 Task: Add a member "in turn" to the cad.
Action: Mouse moved to (1220, 308)
Screenshot: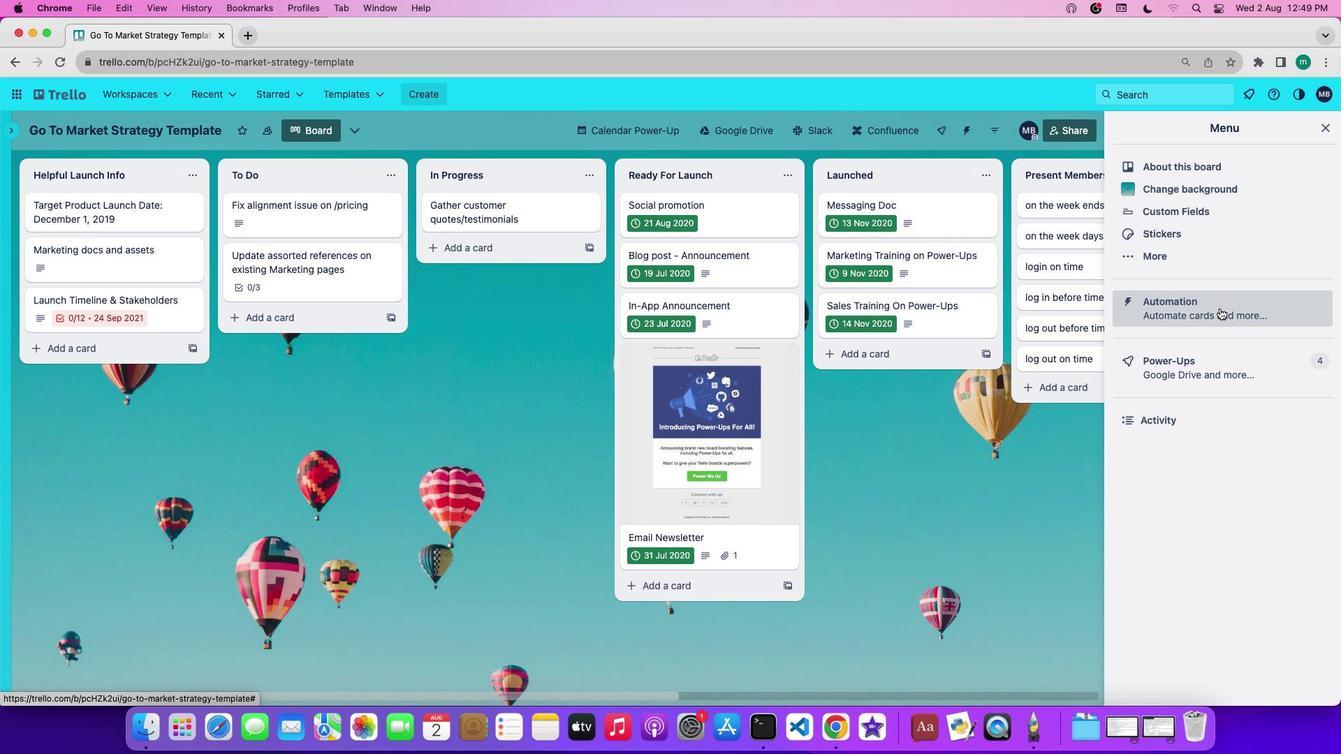 
Action: Mouse pressed left at (1220, 308)
Screenshot: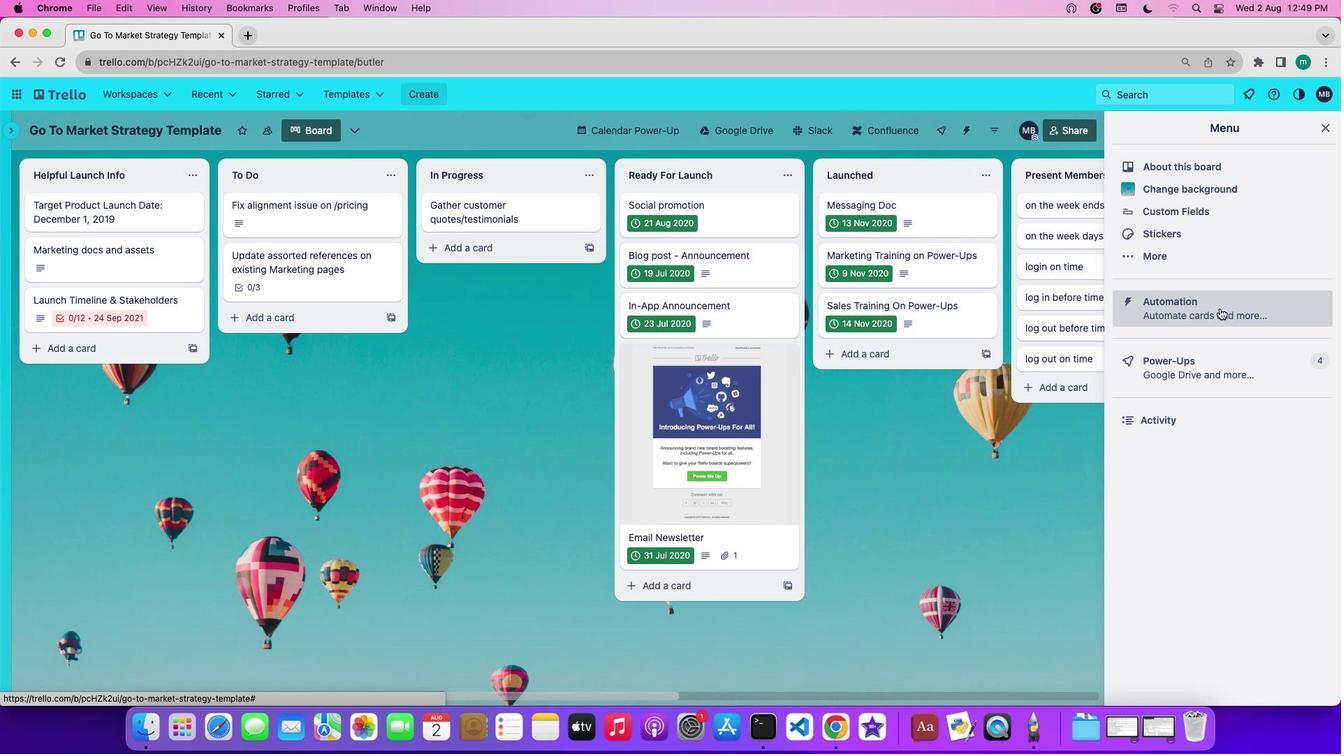 
Action: Mouse moved to (84, 359)
Screenshot: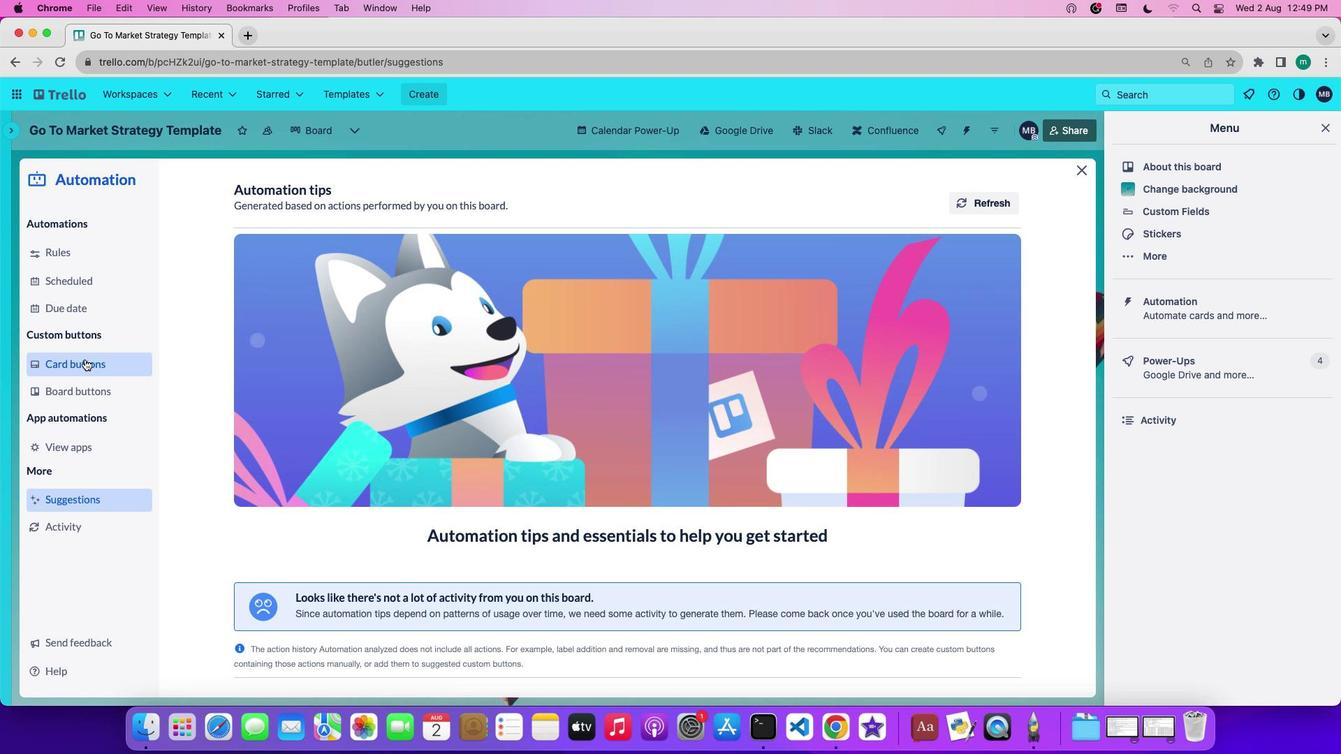 
Action: Mouse pressed left at (84, 359)
Screenshot: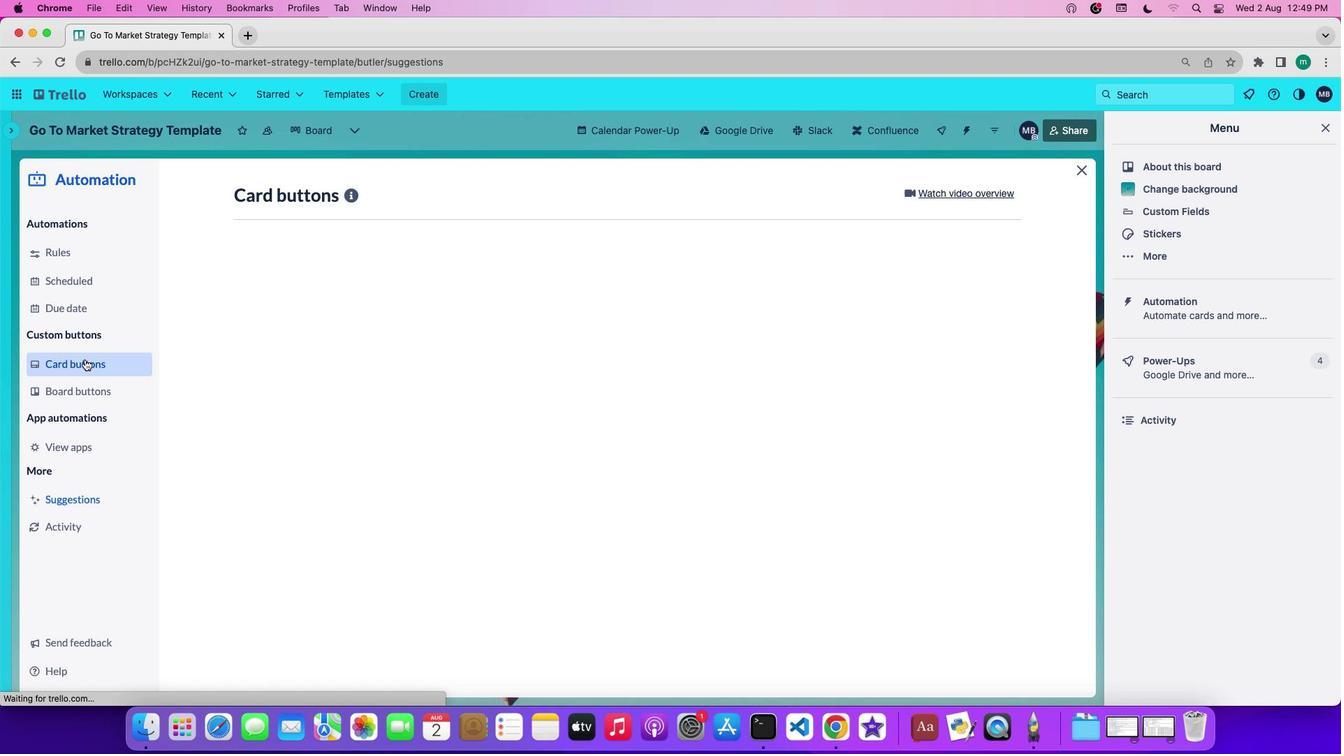 
Action: Mouse moved to (282, 490)
Screenshot: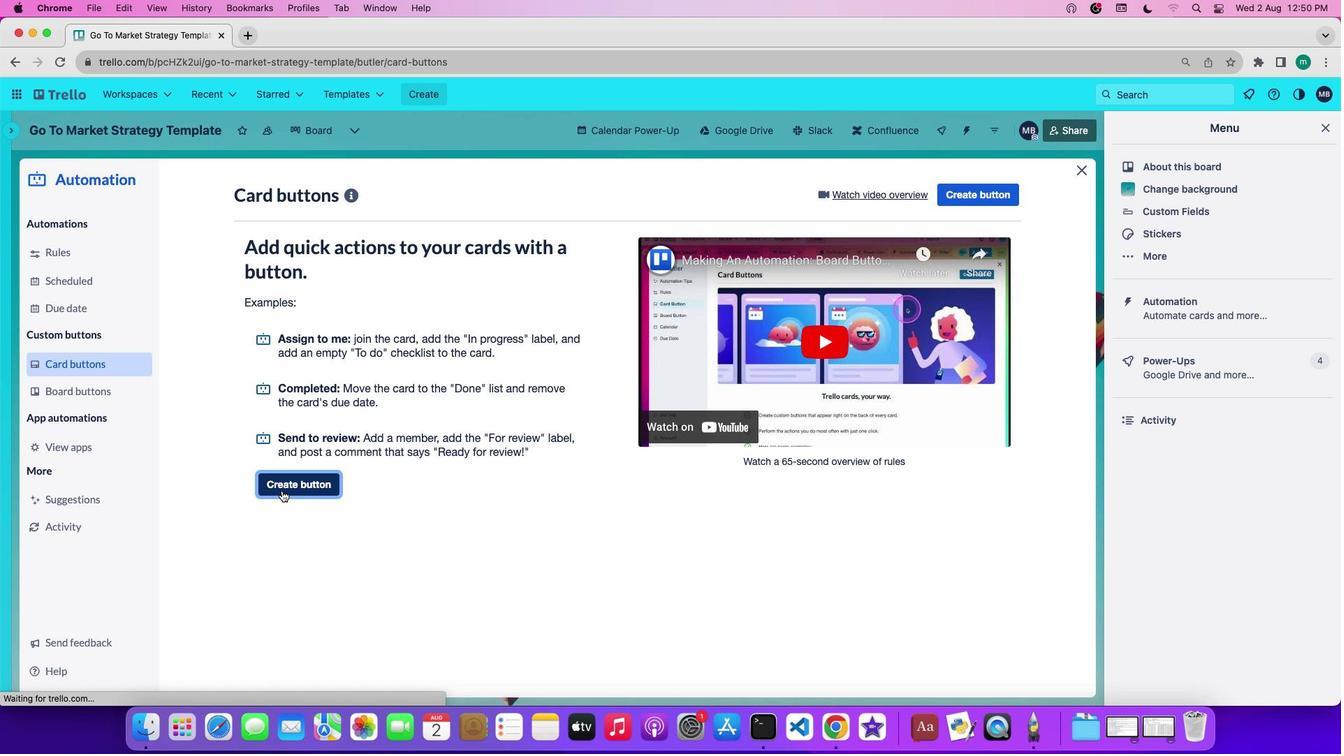 
Action: Mouse pressed left at (282, 490)
Screenshot: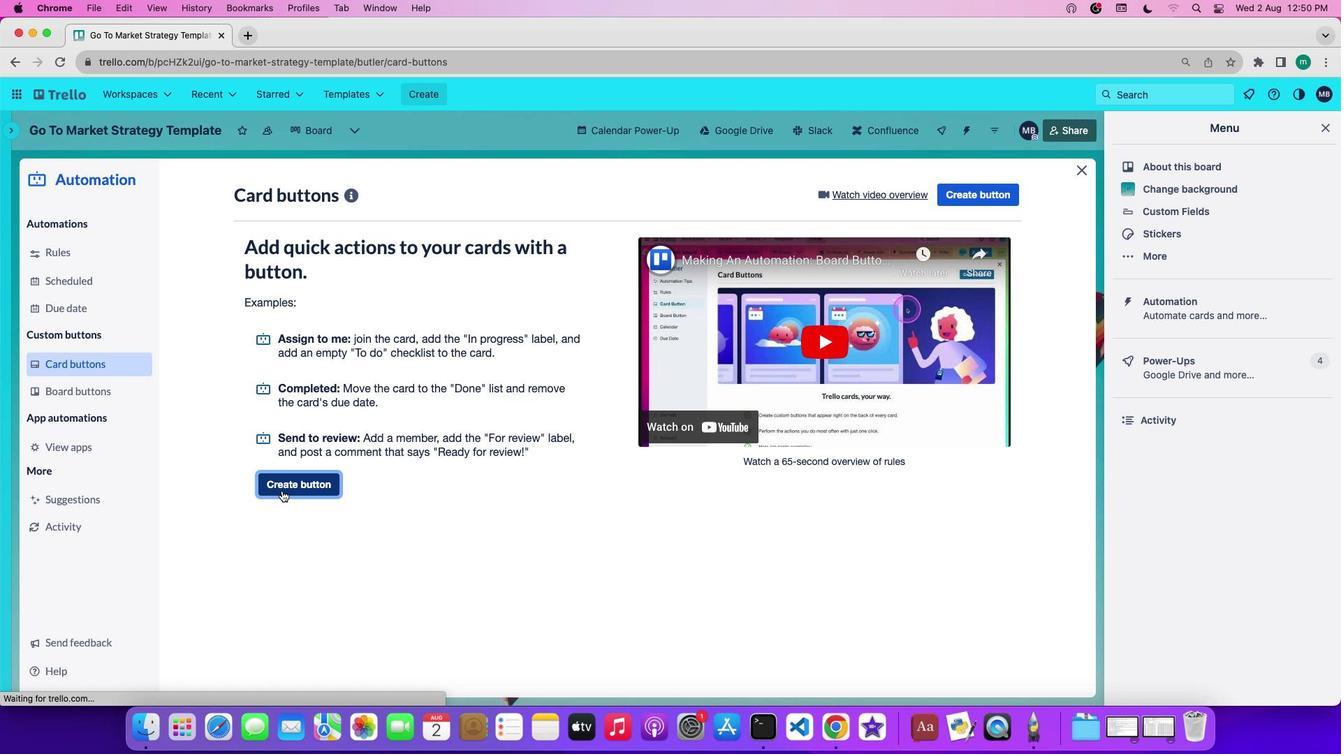 
Action: Mouse moved to (612, 388)
Screenshot: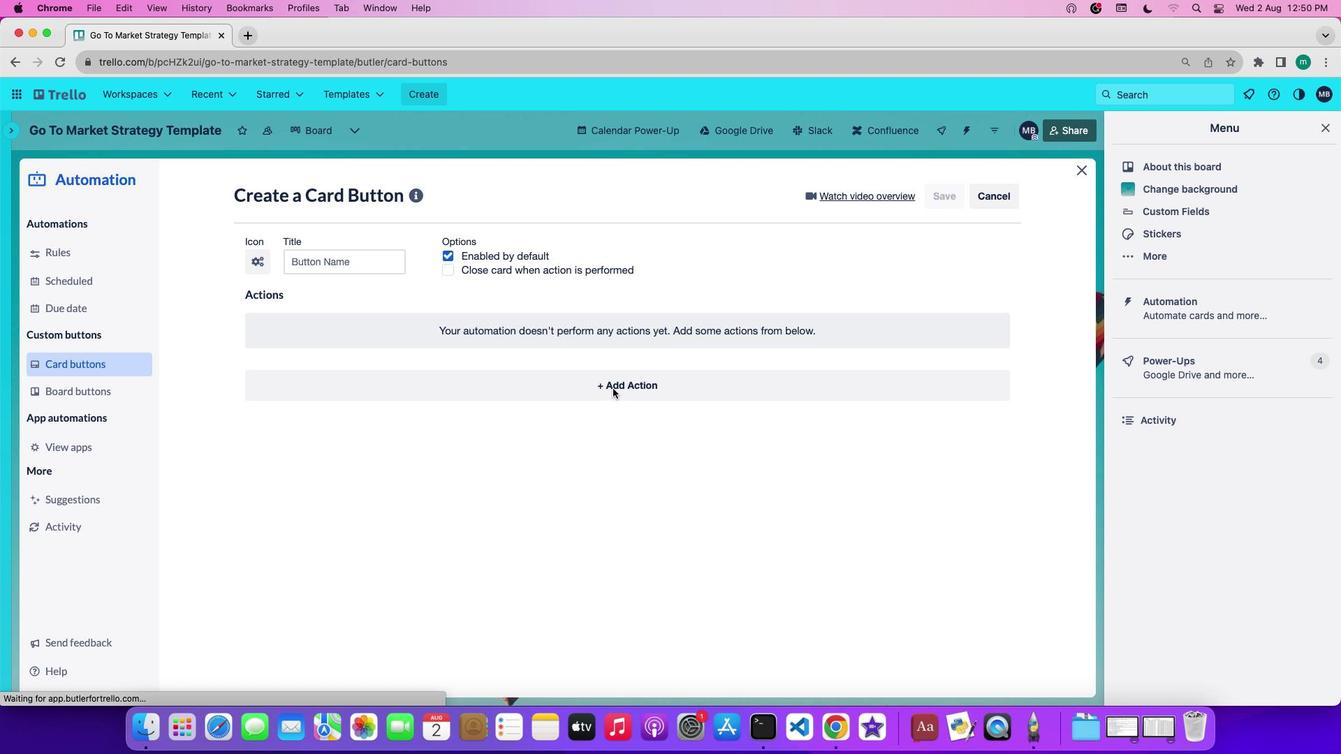 
Action: Mouse pressed left at (612, 388)
Screenshot: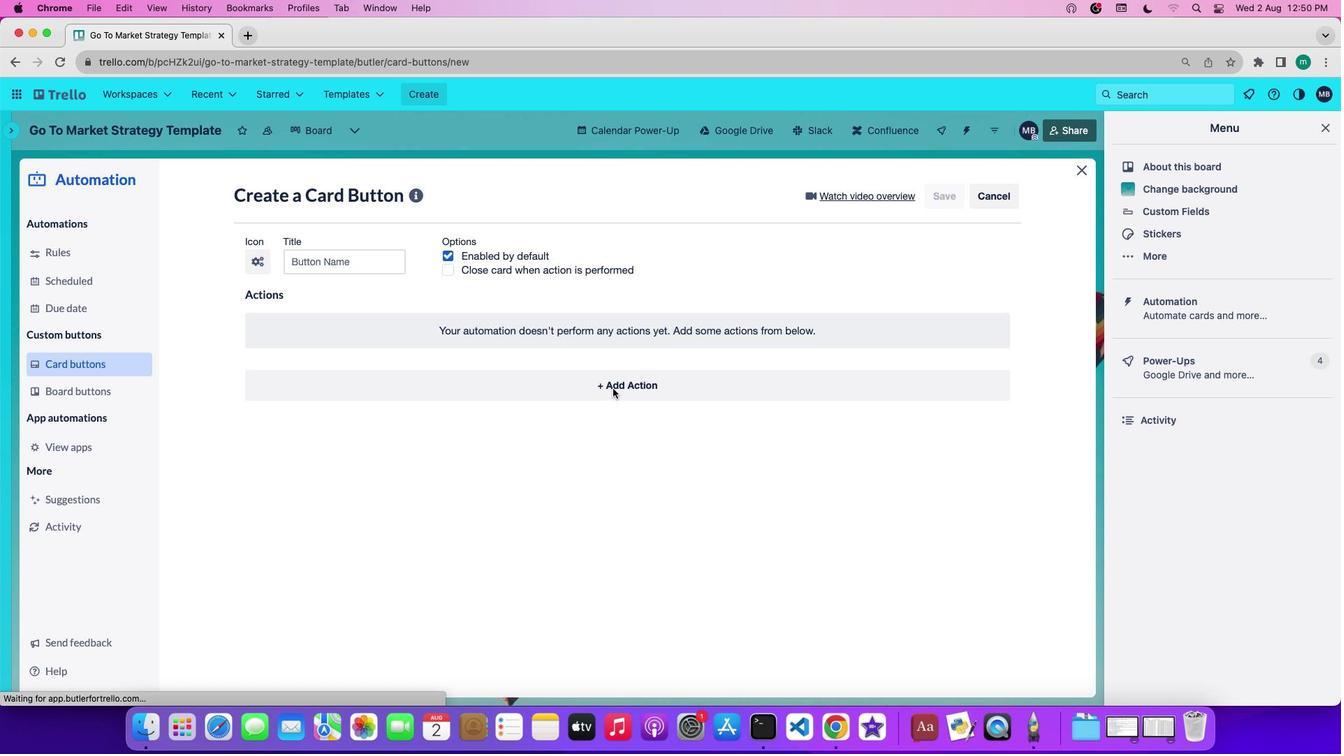 
Action: Mouse moved to (614, 475)
Screenshot: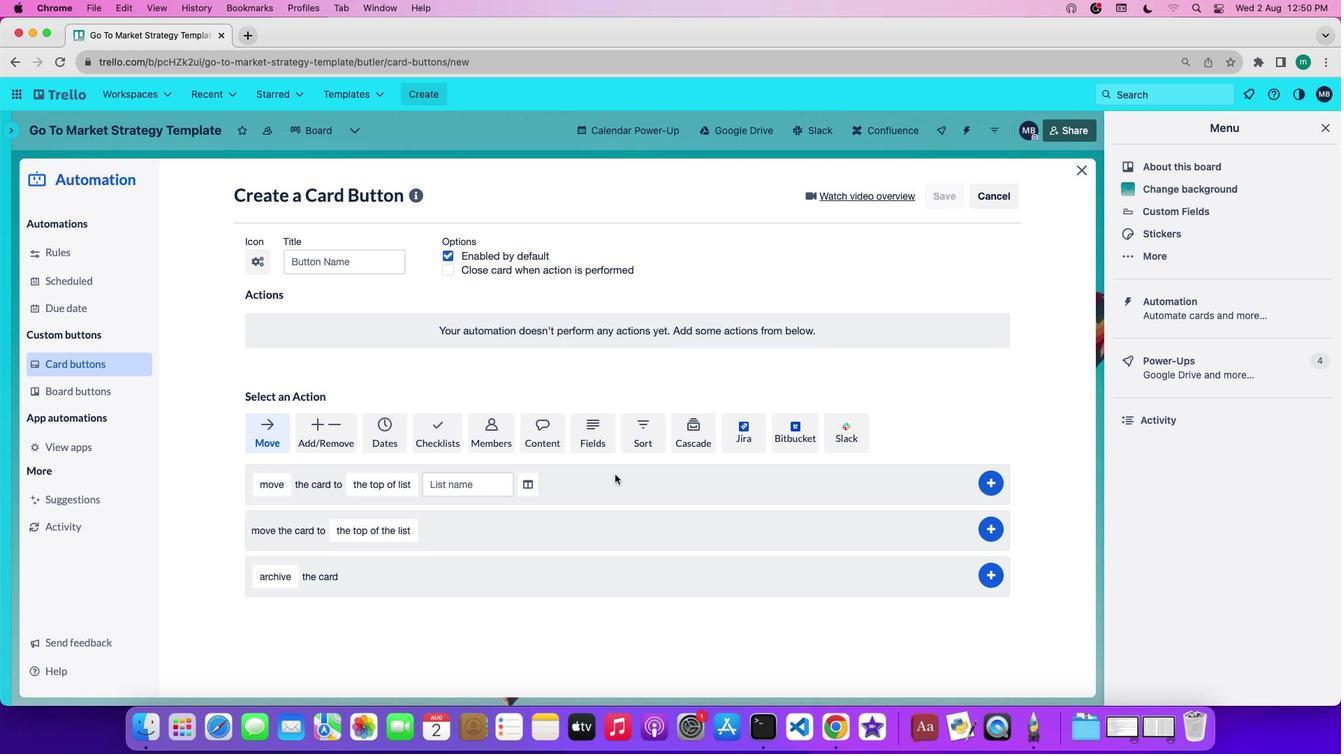 
Action: Mouse scrolled (614, 475) with delta (0, 0)
Screenshot: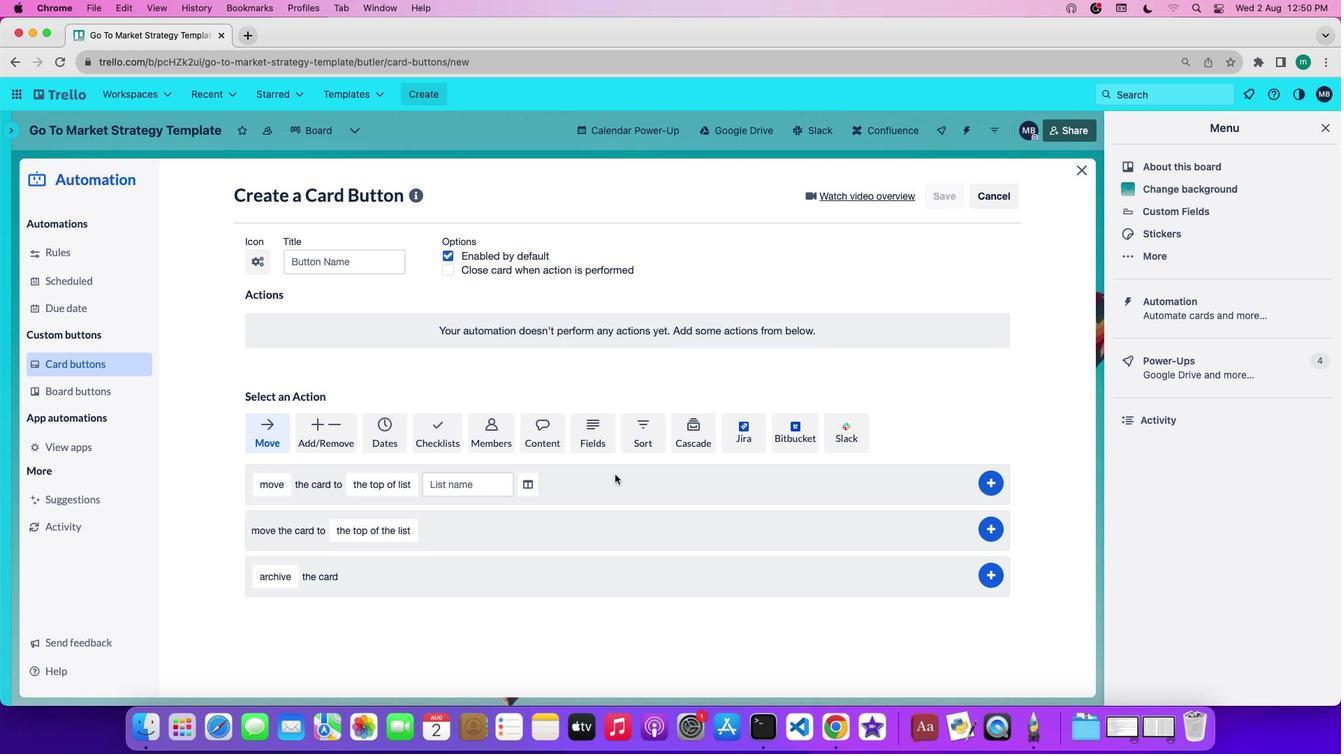 
Action: Mouse scrolled (614, 475) with delta (0, 0)
Screenshot: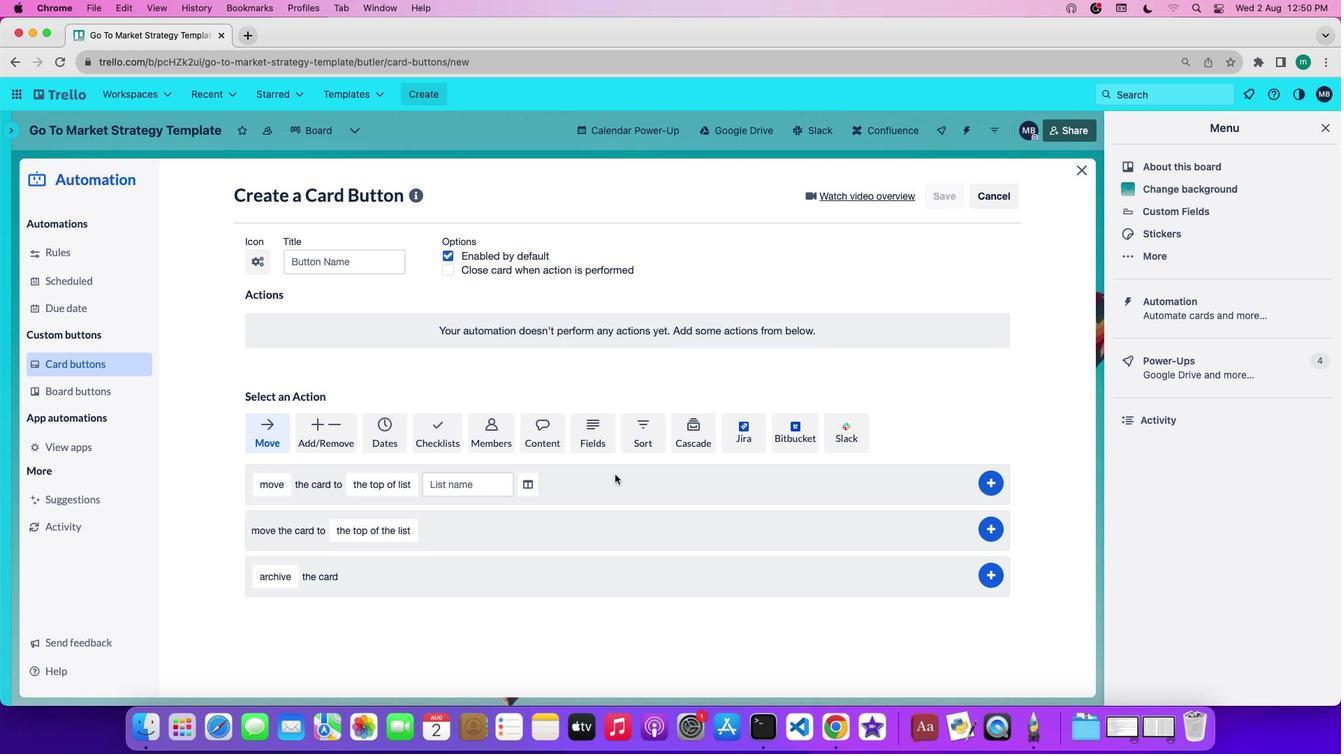 
Action: Mouse scrolled (614, 475) with delta (0, 0)
Screenshot: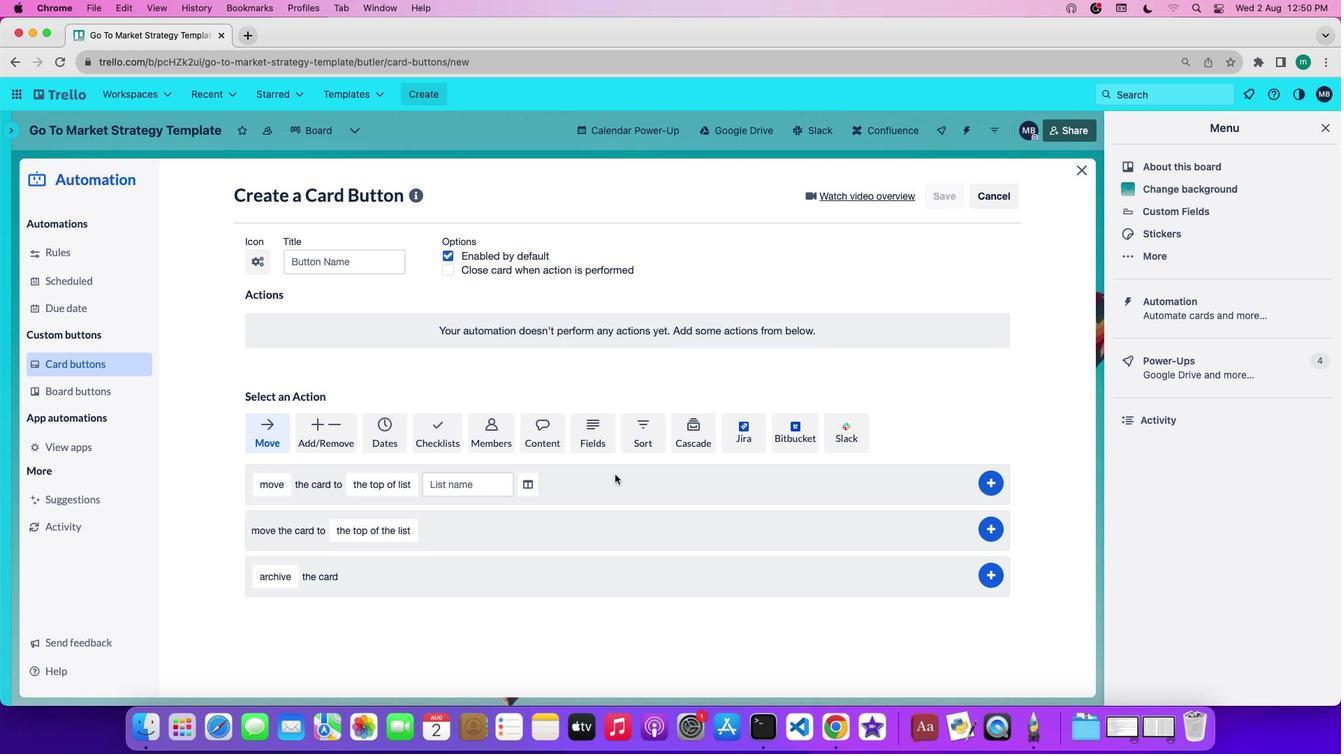 
Action: Mouse moved to (494, 445)
Screenshot: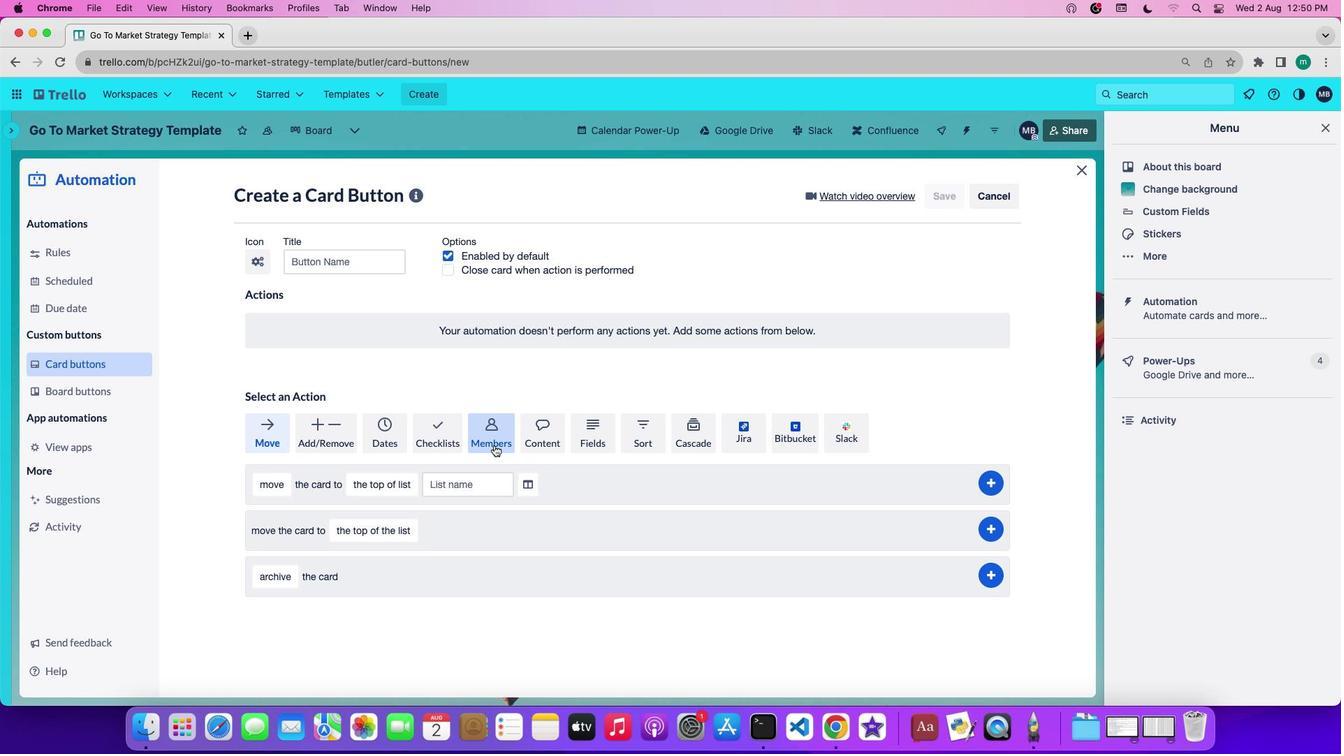 
Action: Mouse pressed left at (494, 445)
Screenshot: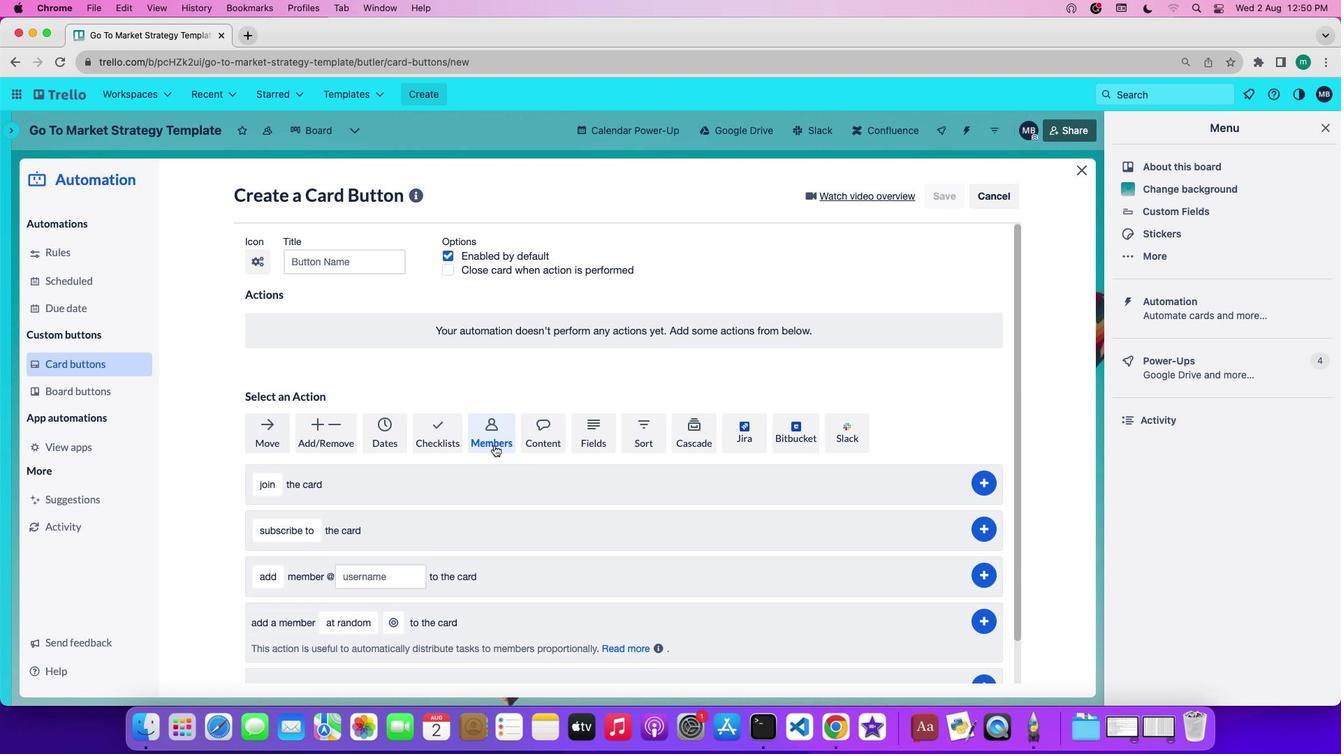 
Action: Mouse moved to (503, 495)
Screenshot: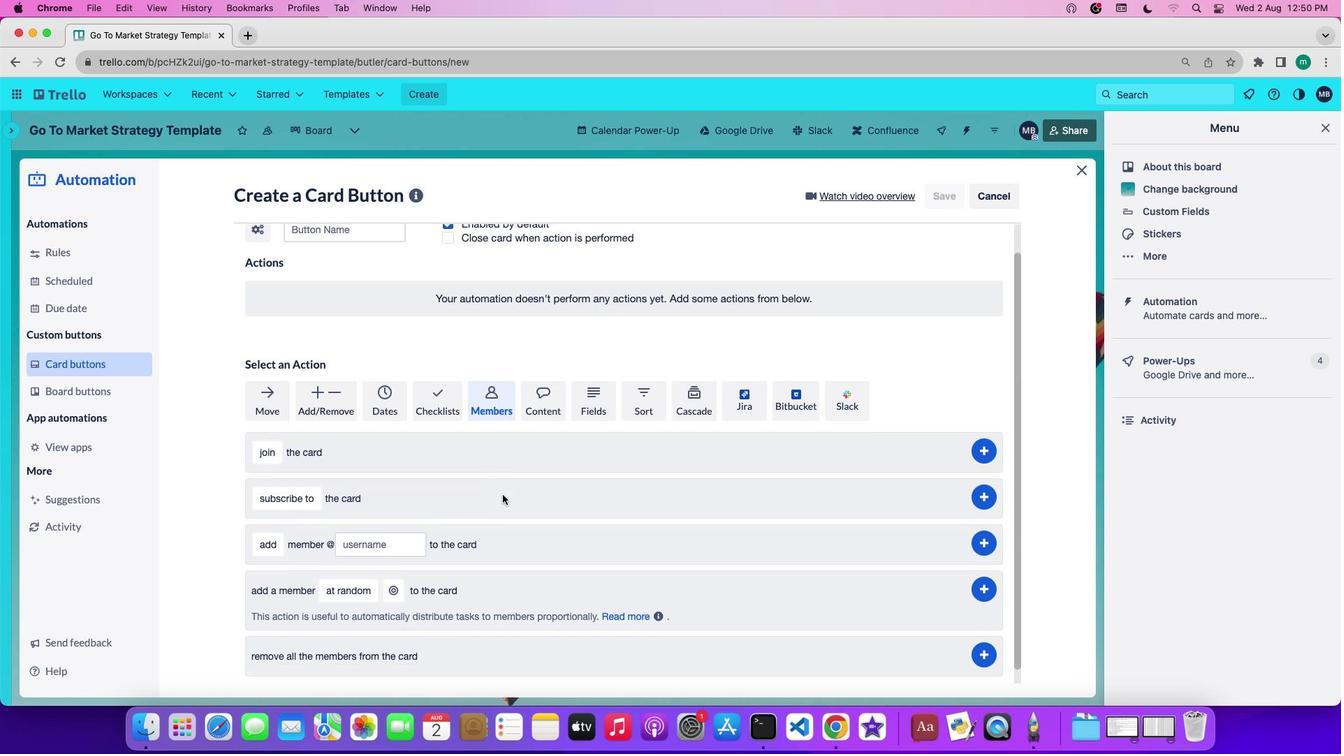 
Action: Mouse scrolled (503, 495) with delta (0, 0)
Screenshot: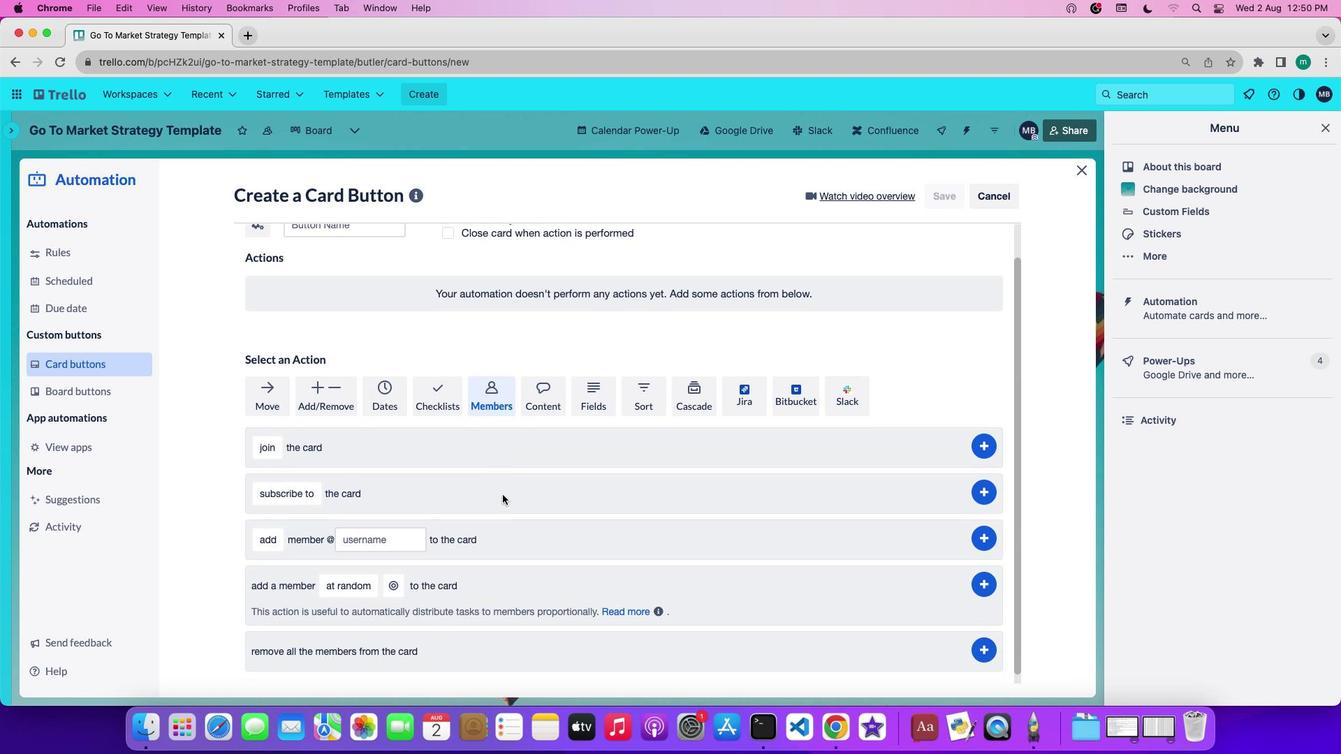 
Action: Mouse scrolled (503, 495) with delta (0, 0)
Screenshot: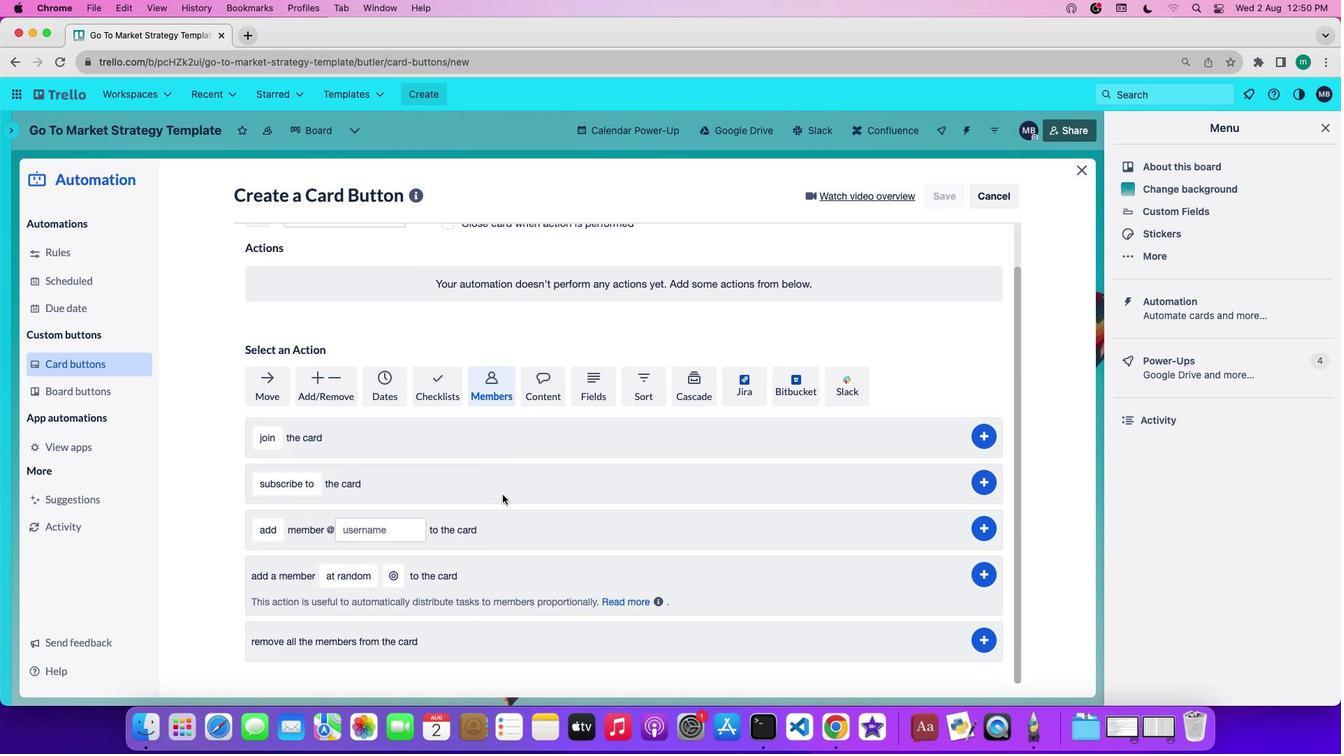 
Action: Mouse scrolled (503, 495) with delta (0, -1)
Screenshot: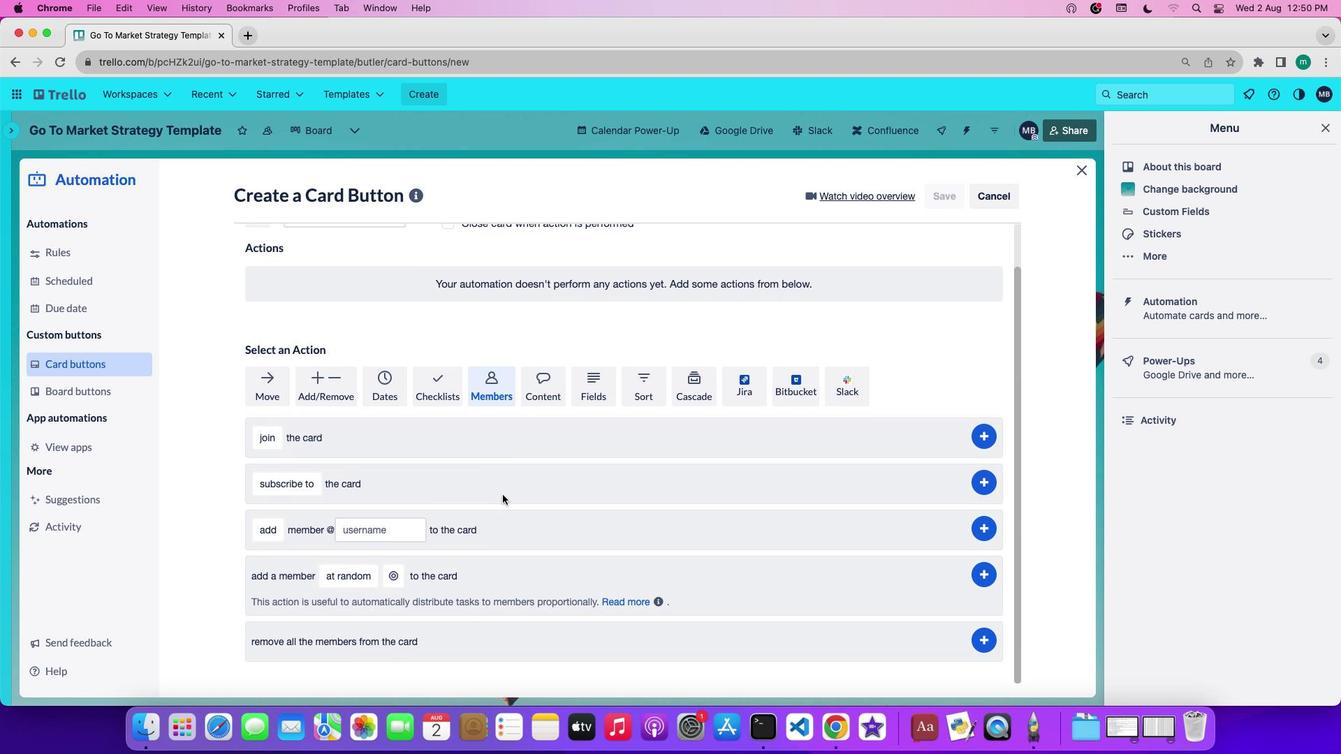 
Action: Mouse scrolled (503, 495) with delta (0, -2)
Screenshot: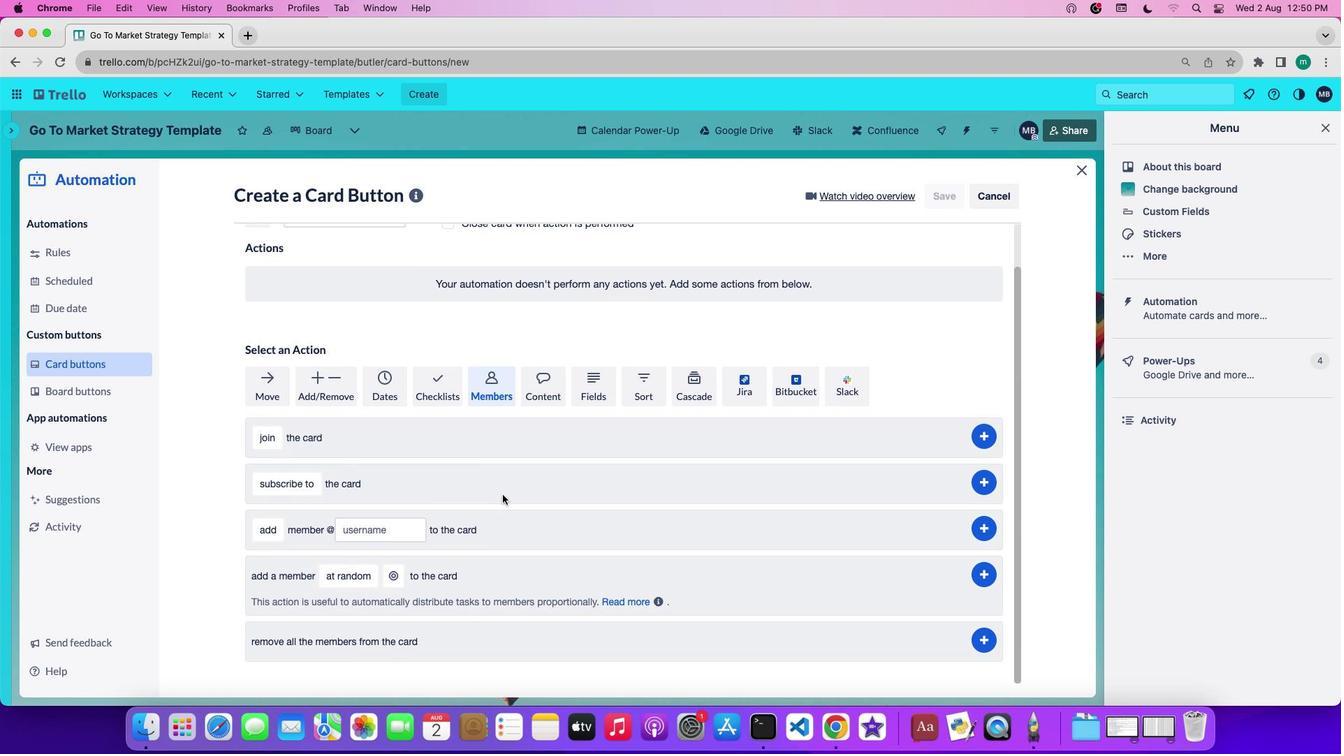 
Action: Mouse moved to (340, 579)
Screenshot: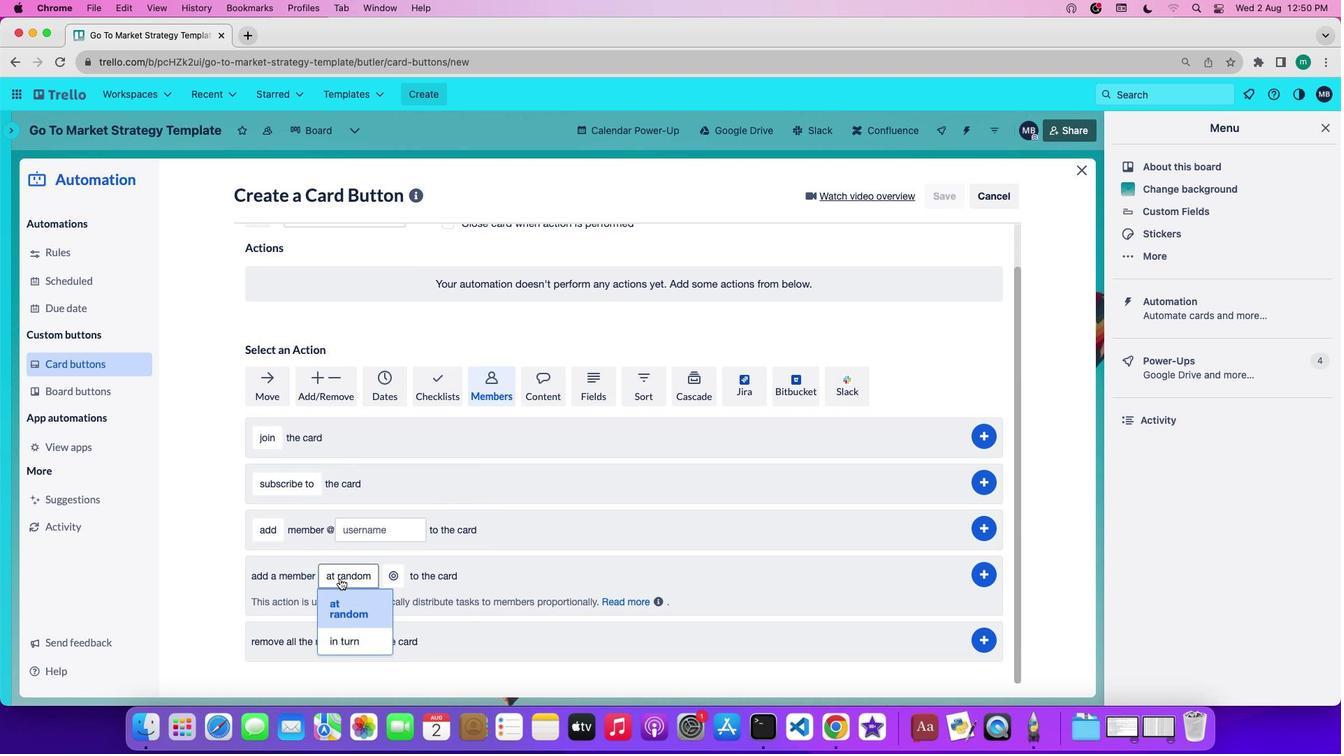 
Action: Mouse pressed left at (340, 579)
Screenshot: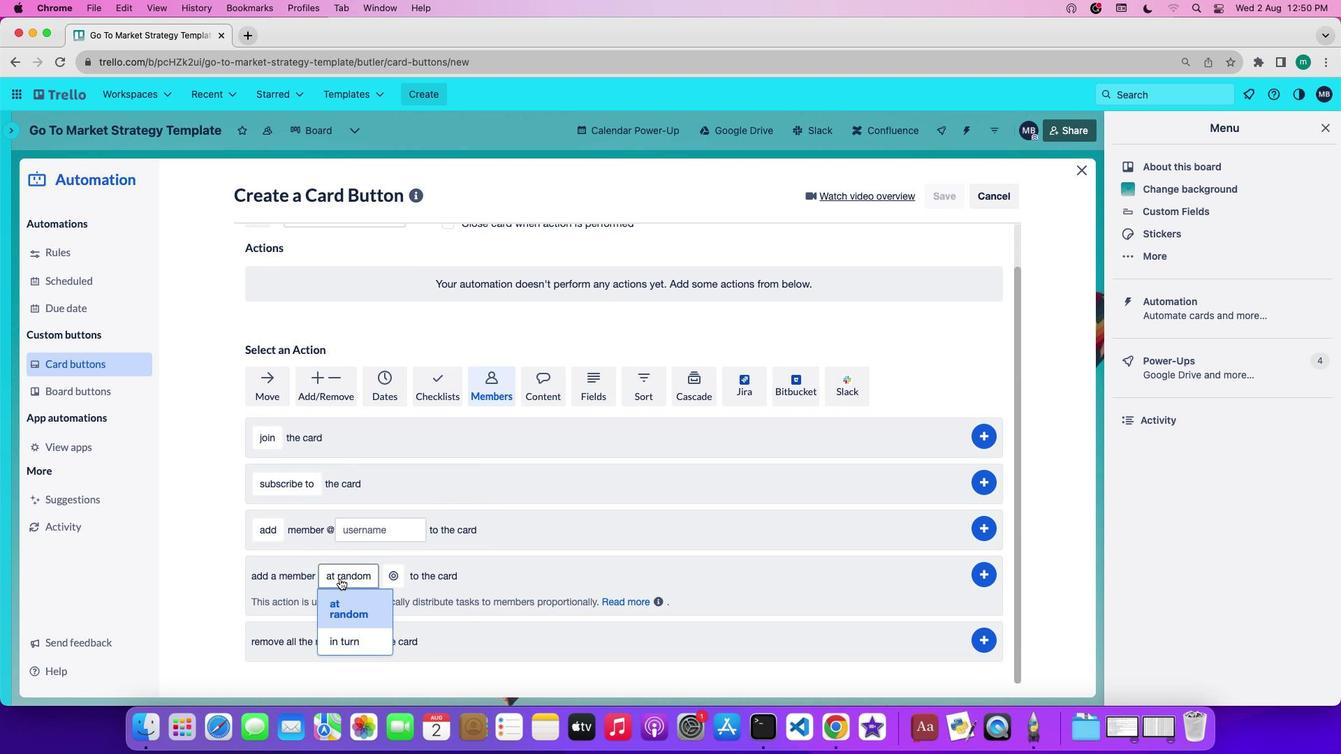 
Action: Mouse moved to (343, 637)
Screenshot: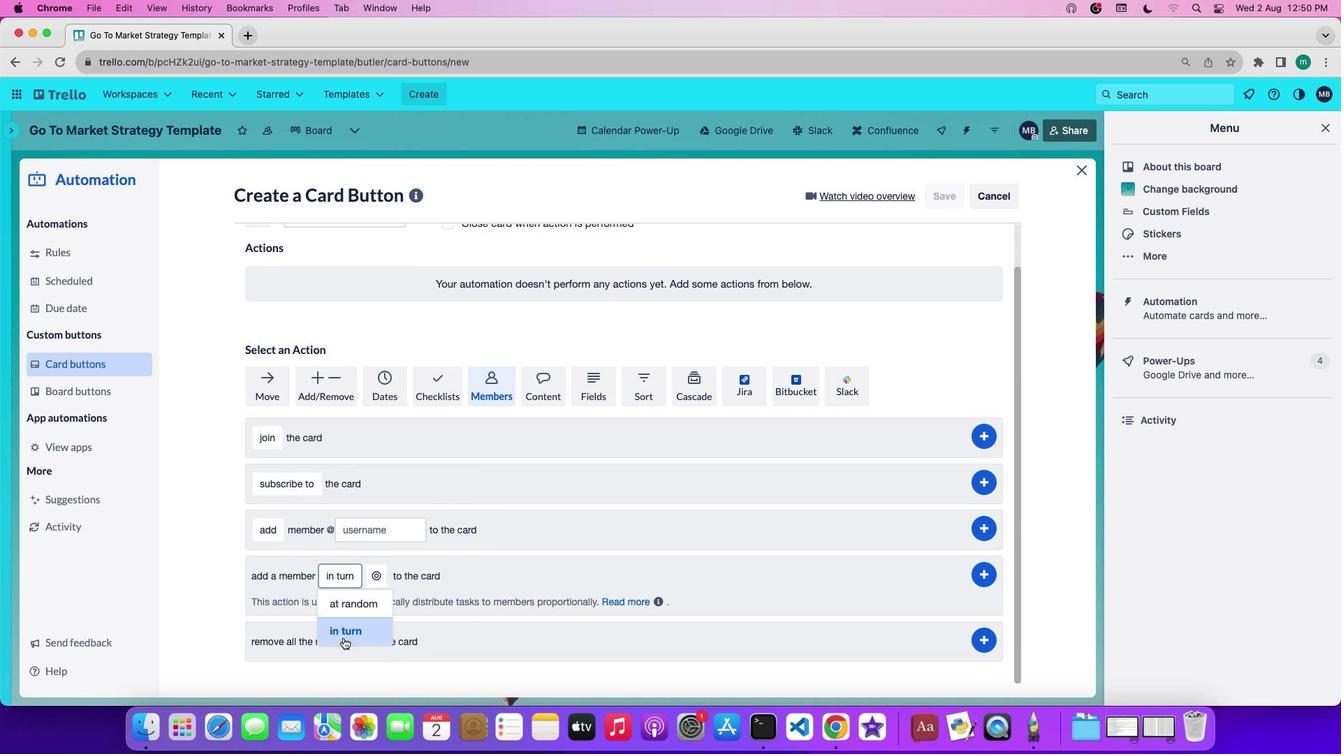 
Action: Mouse pressed left at (343, 637)
Screenshot: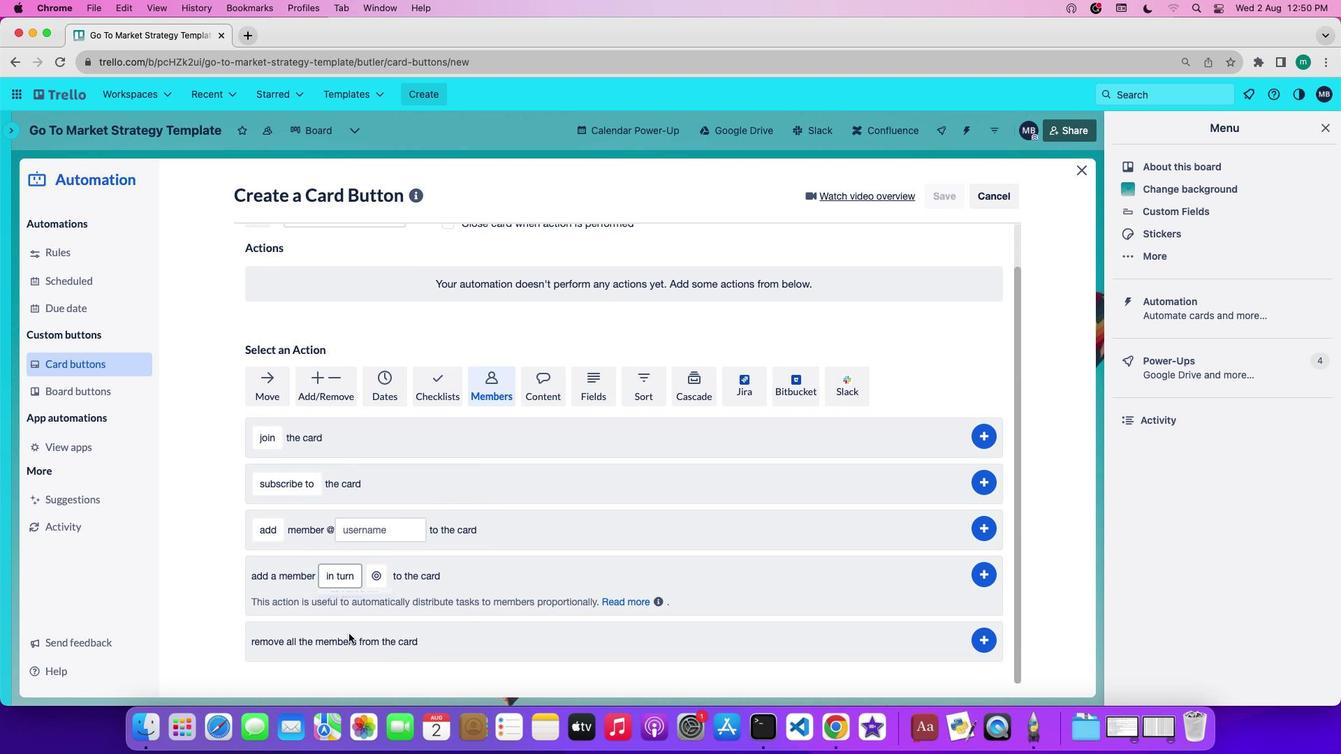 
Action: Mouse moved to (988, 567)
Screenshot: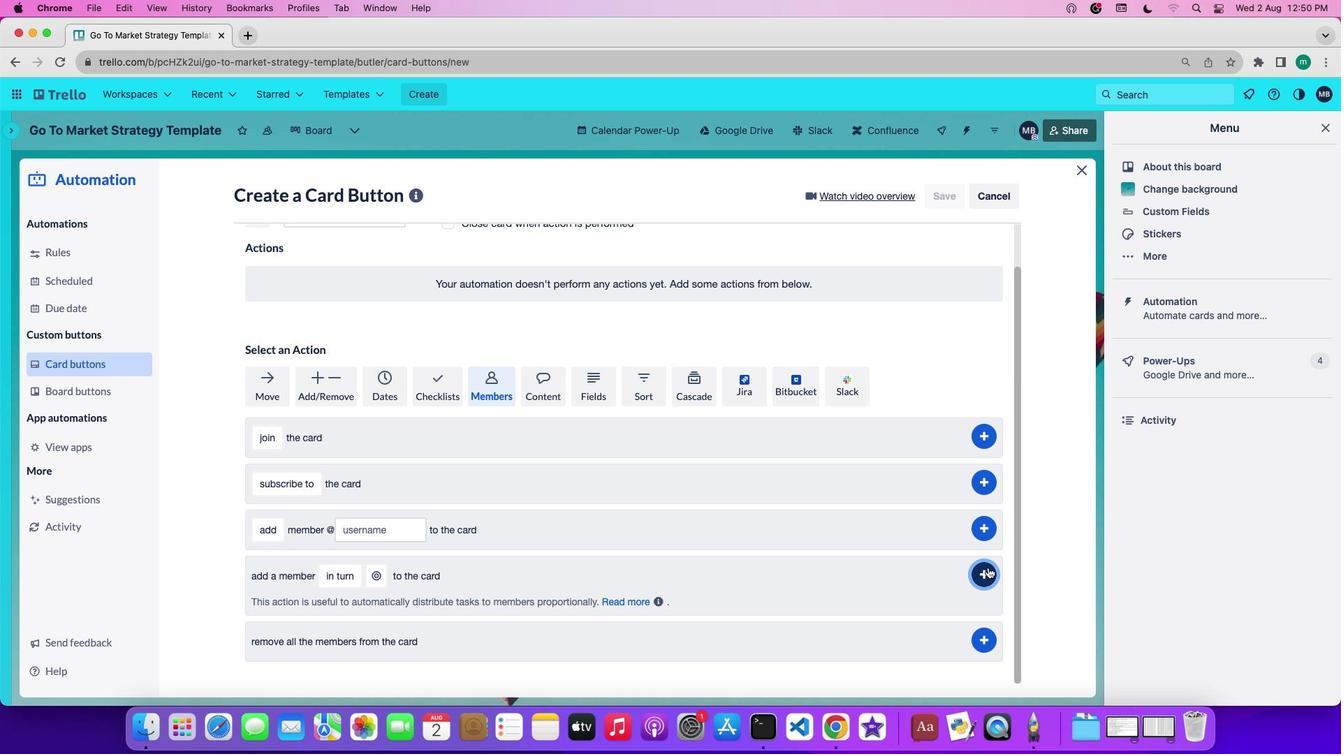
Action: Mouse pressed left at (988, 567)
Screenshot: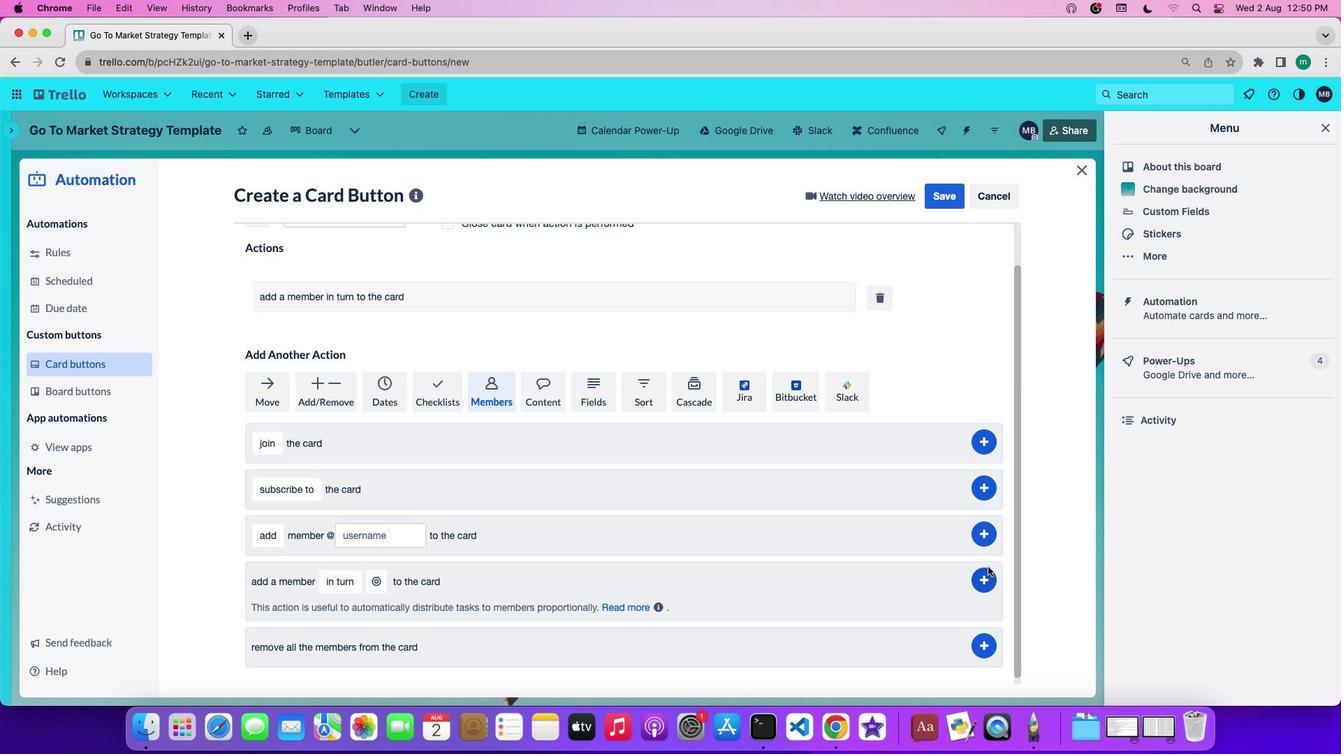 
Action: Mouse moved to (987, 567)
Screenshot: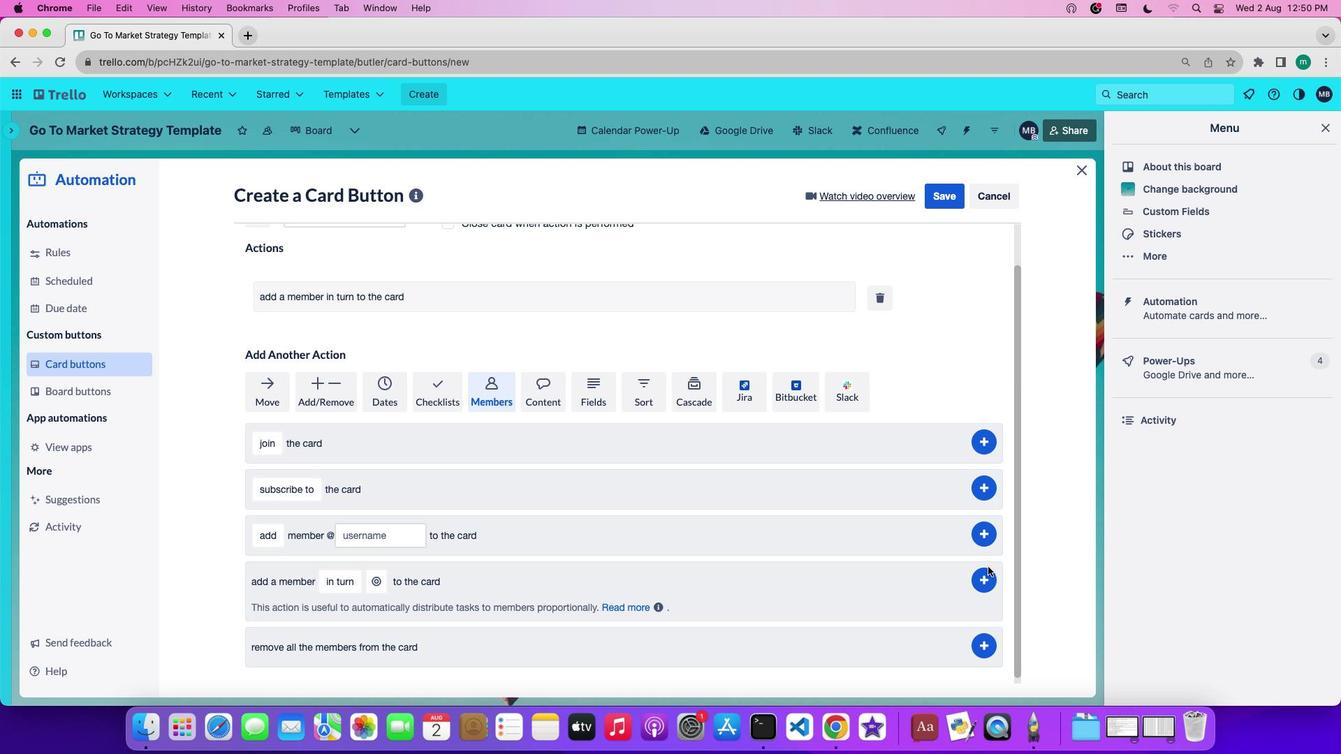 
